Task: Access a repository's "Projects" to view task boards.
Action: Mouse moved to (341, 146)
Screenshot: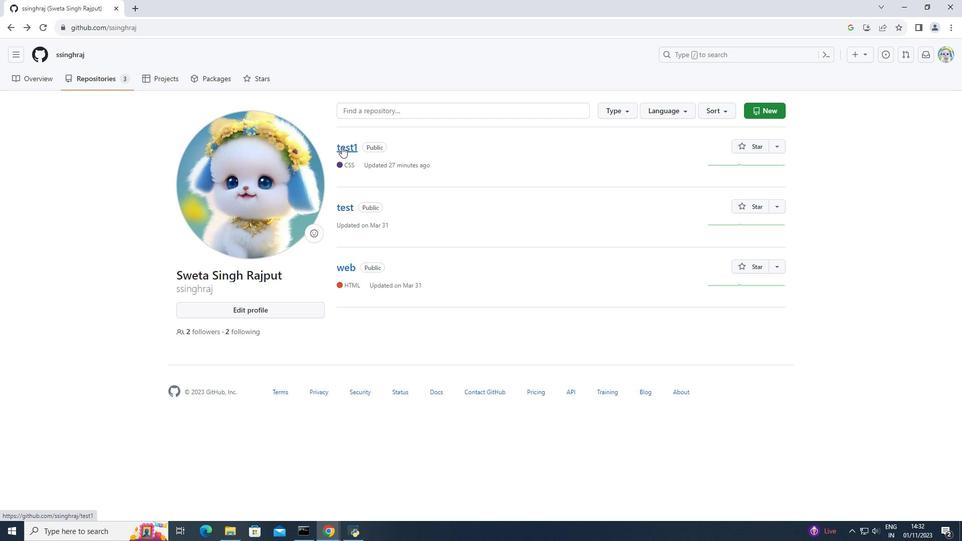 
Action: Mouse pressed left at (341, 146)
Screenshot: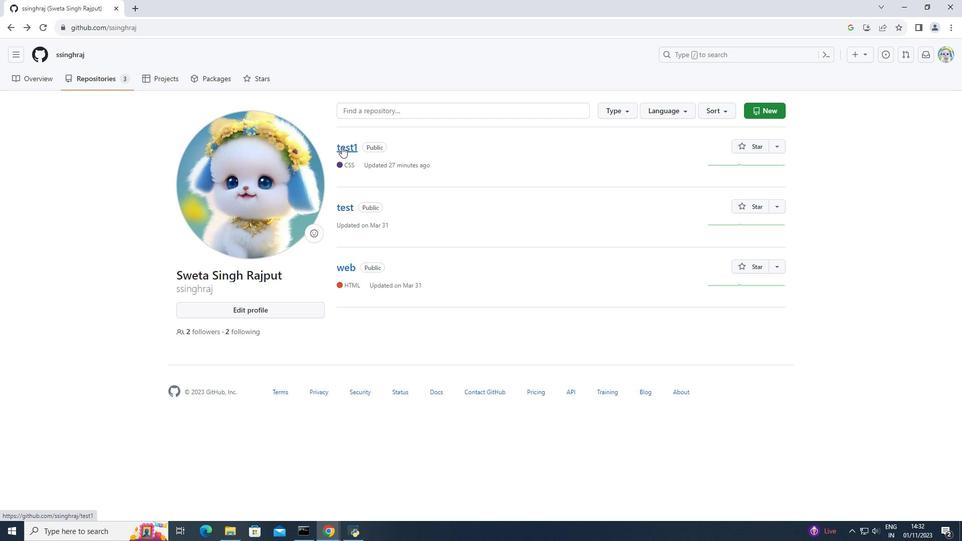 
Action: Mouse moved to (251, 78)
Screenshot: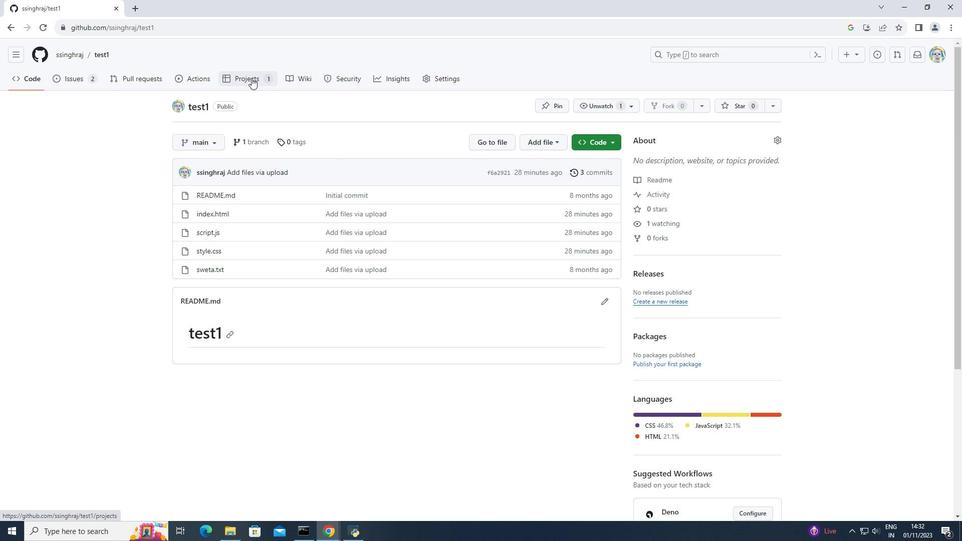 
Action: Mouse pressed left at (251, 78)
Screenshot: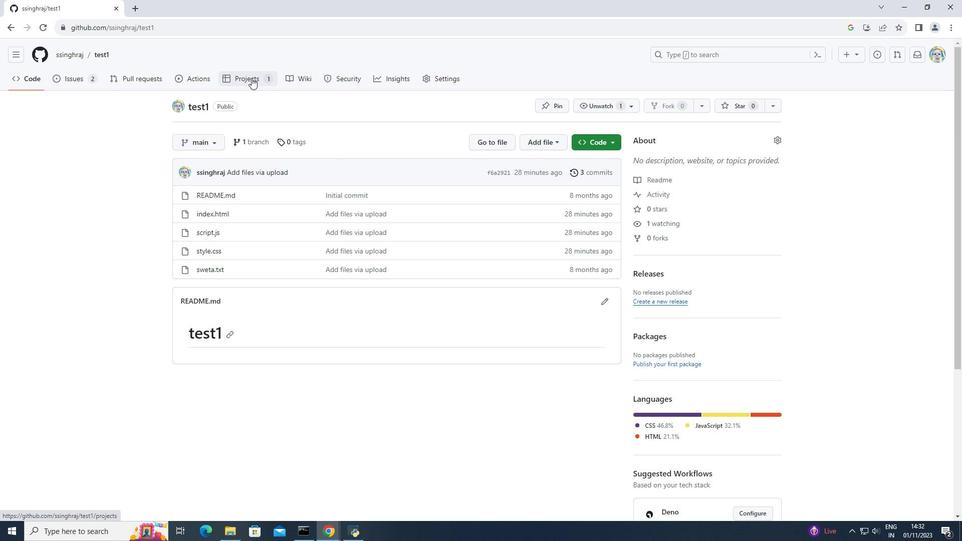 
Action: Mouse moved to (231, 266)
Screenshot: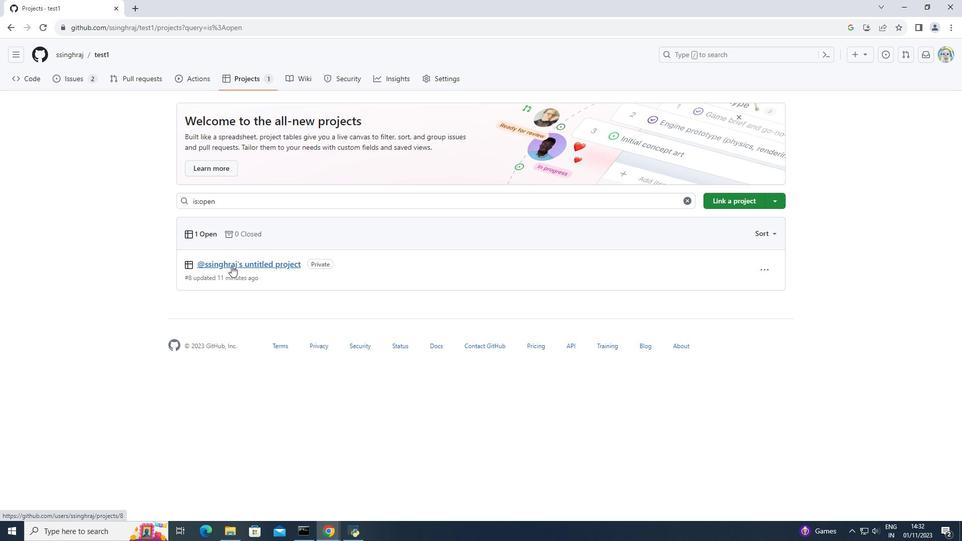 
Action: Mouse pressed left at (231, 266)
Screenshot: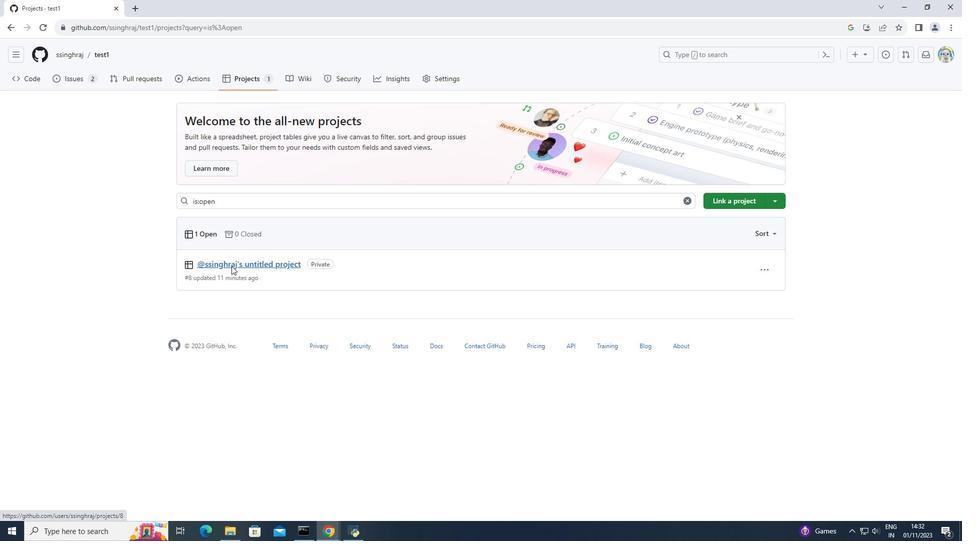 
Action: Mouse moved to (71, 103)
Screenshot: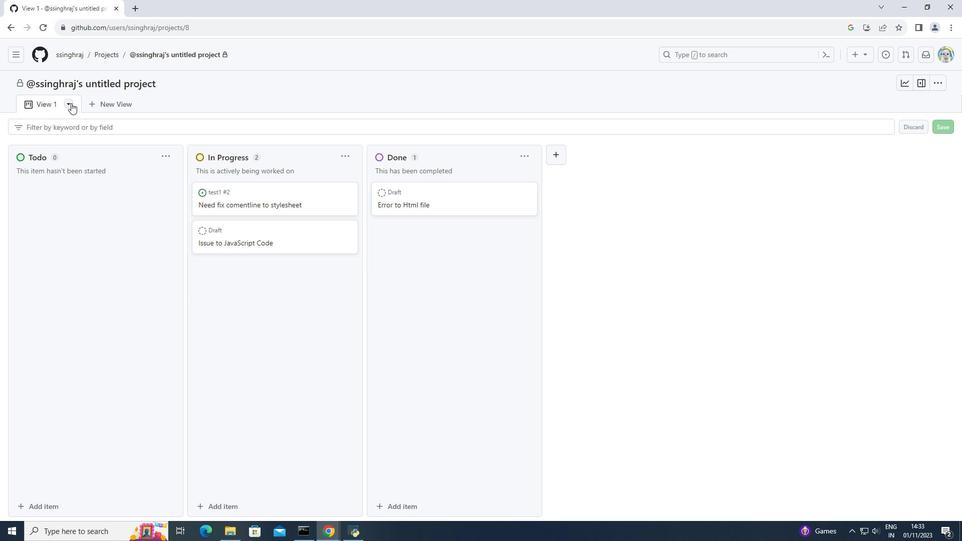 
Action: Mouse pressed left at (71, 103)
Screenshot: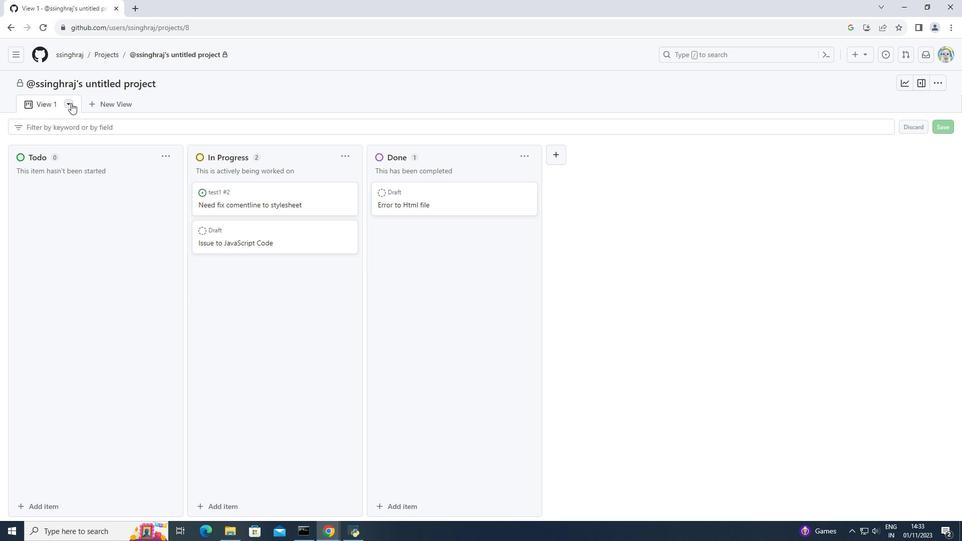 
Action: Mouse moved to (145, 141)
Screenshot: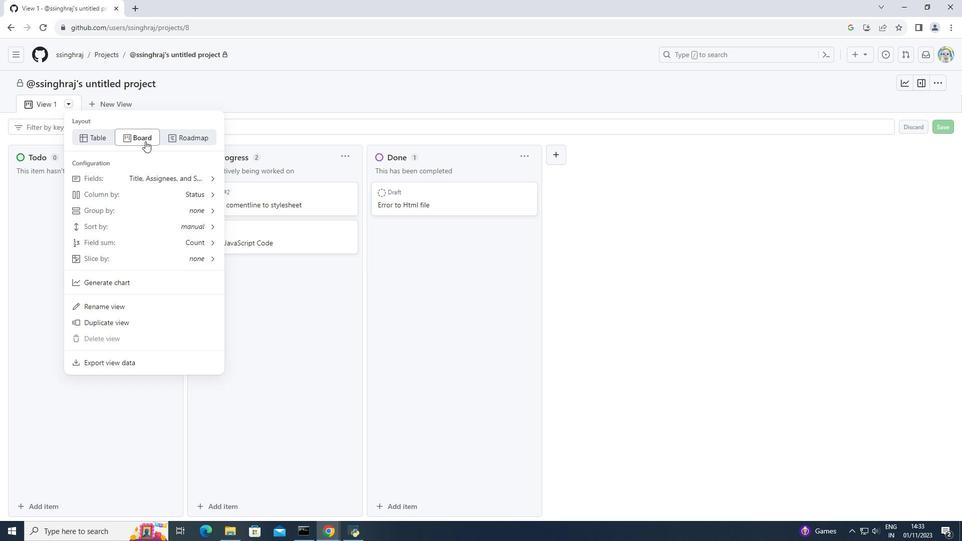 
Action: Mouse pressed left at (145, 141)
Screenshot: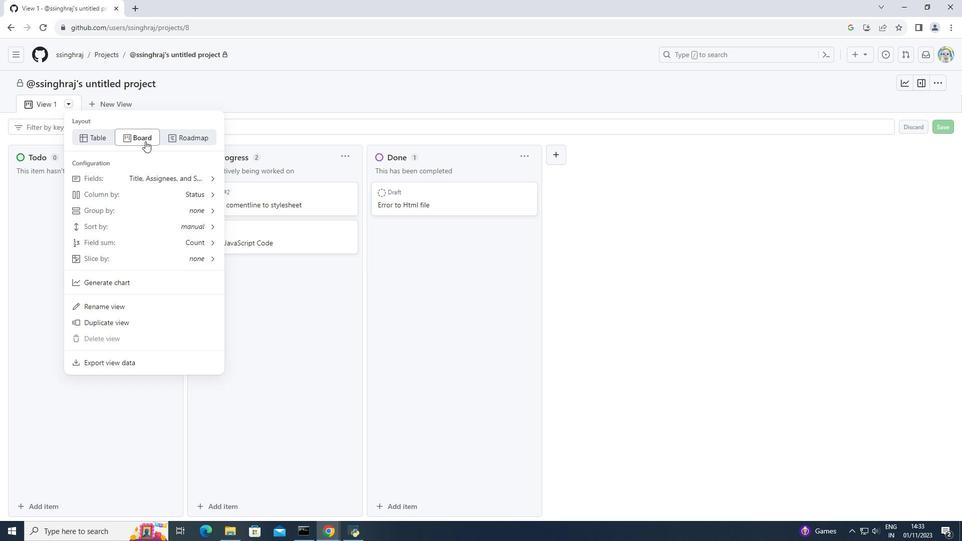 
Action: Mouse moved to (280, 217)
Screenshot: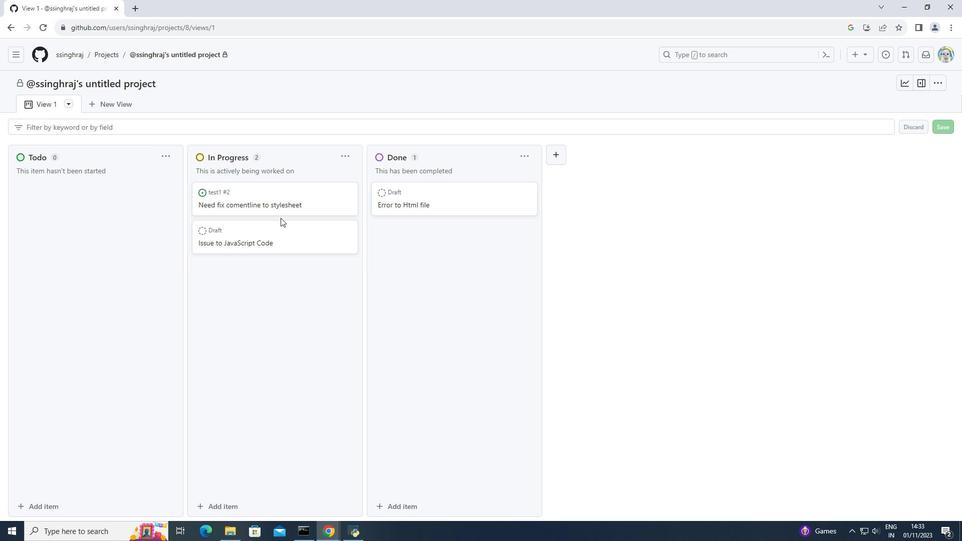 
